 Task: Create a due date automation trigger when advanced on, 2 hours before a card is due add fields with custom field "Resume" set to a date in this week.
Action: Mouse moved to (999, 81)
Screenshot: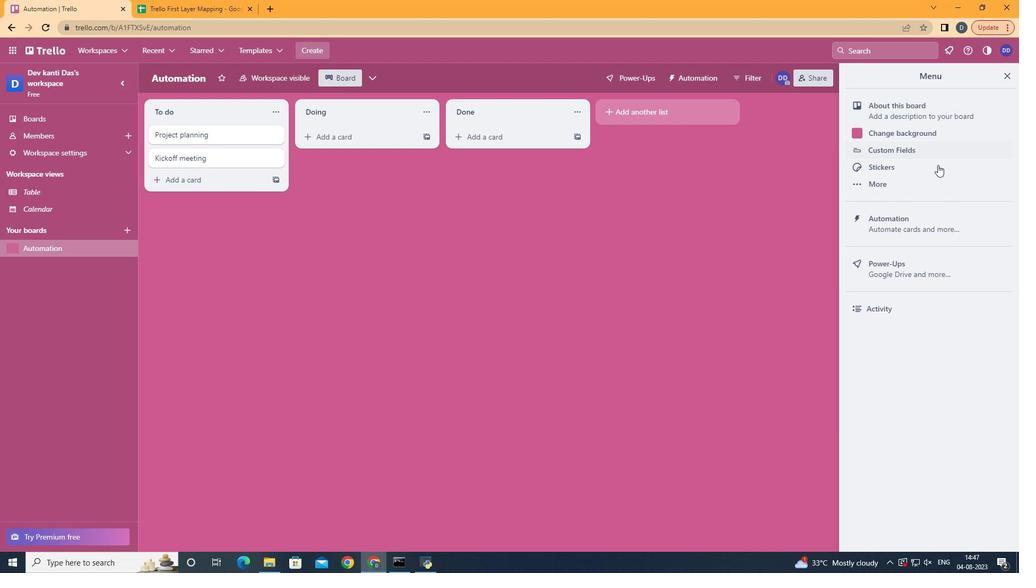
Action: Mouse pressed left at (999, 81)
Screenshot: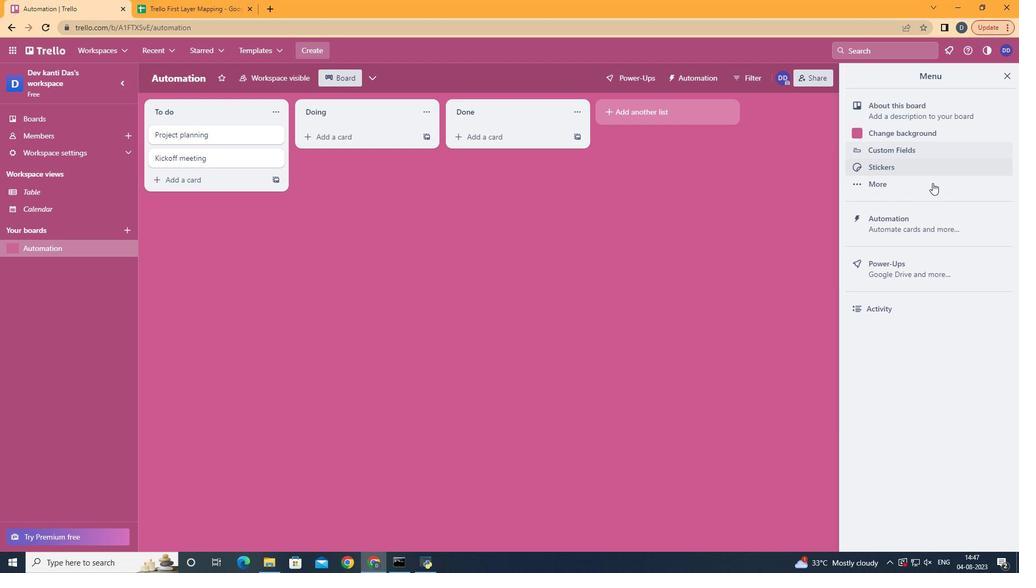 
Action: Mouse moved to (925, 215)
Screenshot: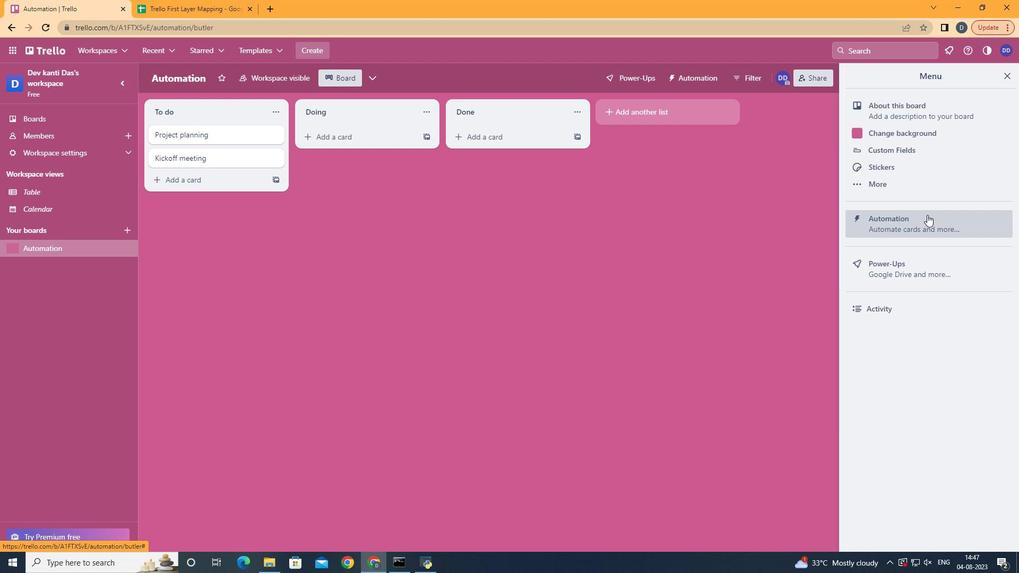 
Action: Mouse pressed left at (925, 215)
Screenshot: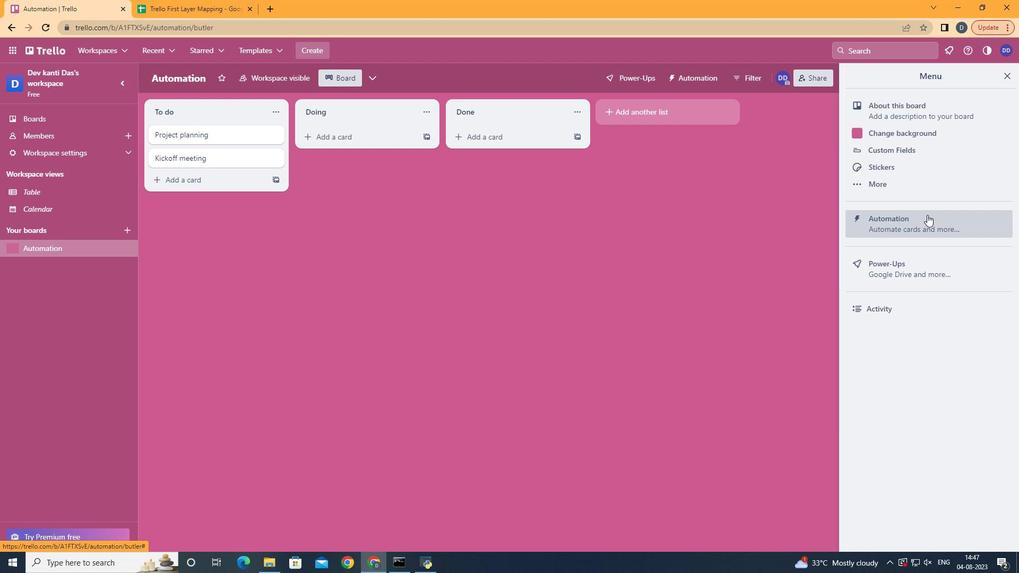 
Action: Mouse moved to (207, 219)
Screenshot: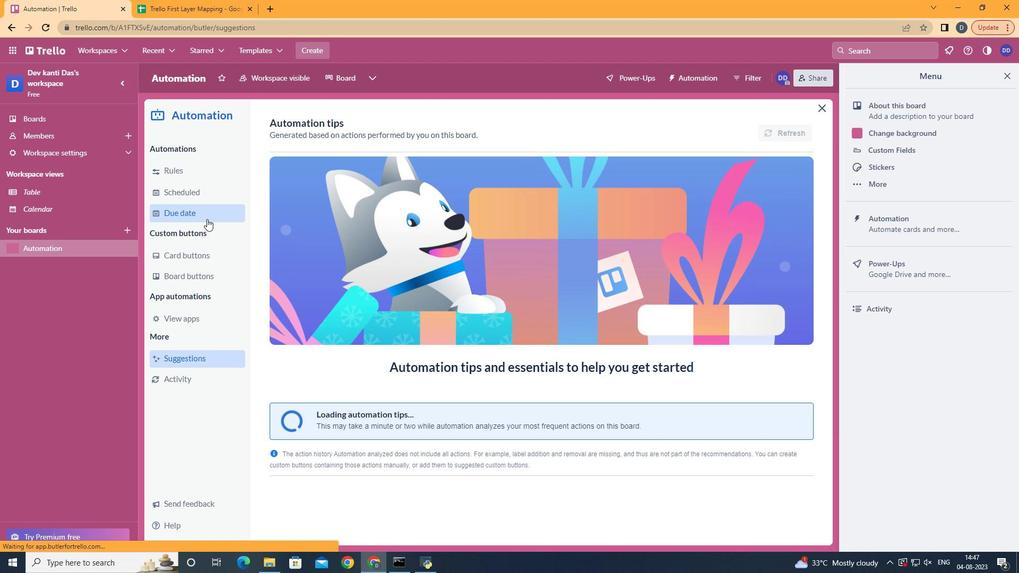 
Action: Mouse pressed left at (207, 219)
Screenshot: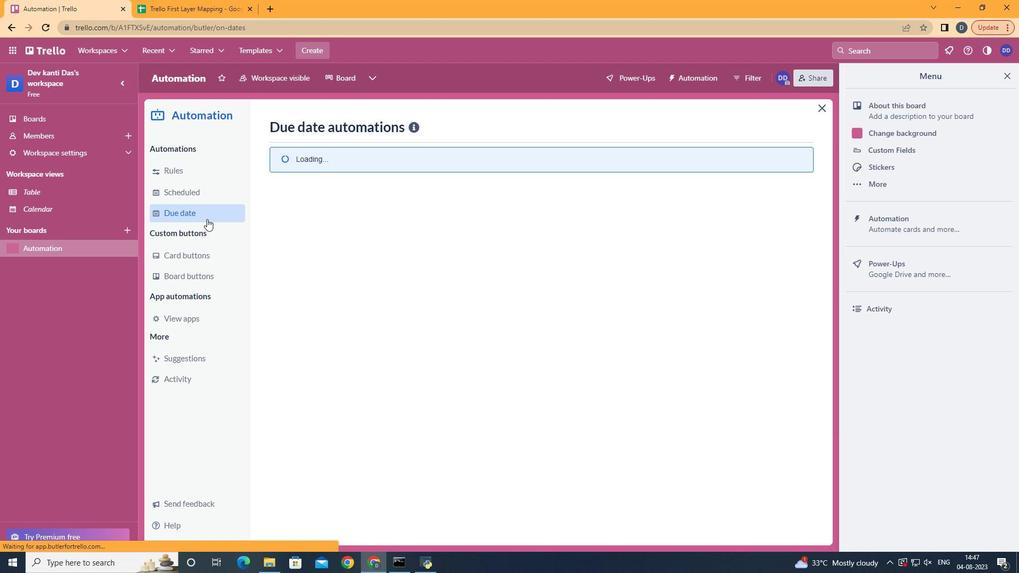 
Action: Mouse moved to (747, 131)
Screenshot: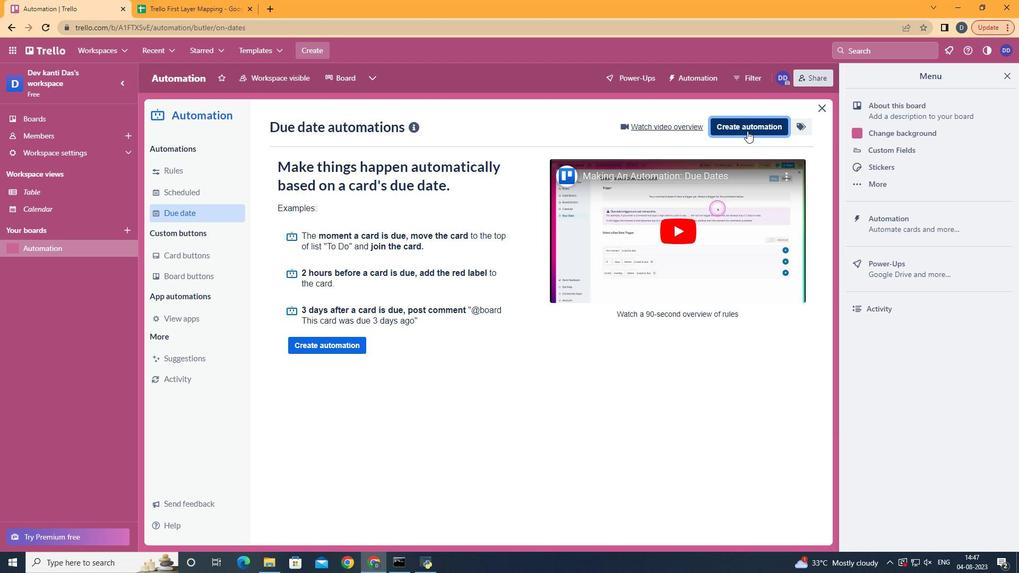 
Action: Mouse pressed left at (747, 131)
Screenshot: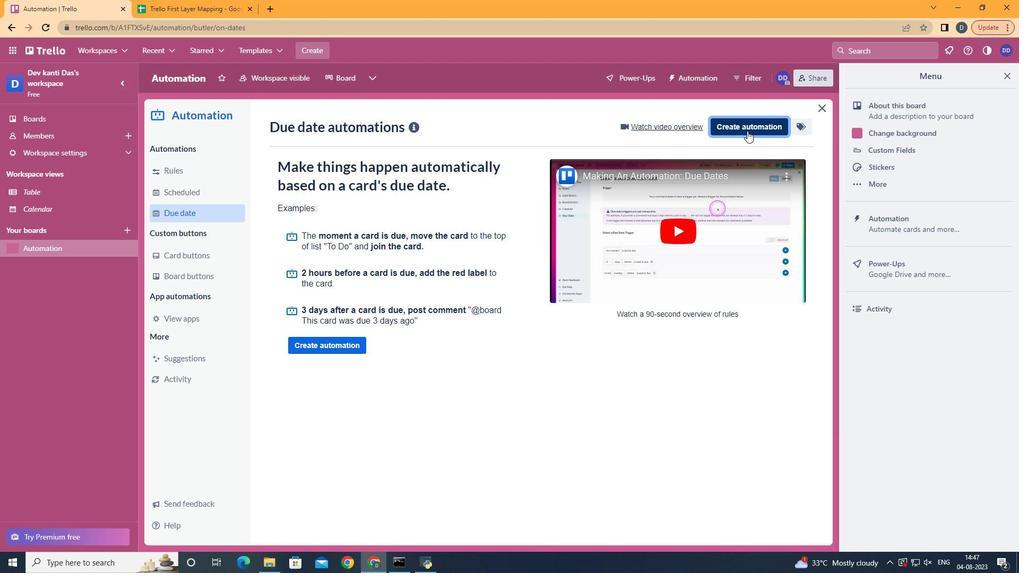 
Action: Mouse moved to (630, 225)
Screenshot: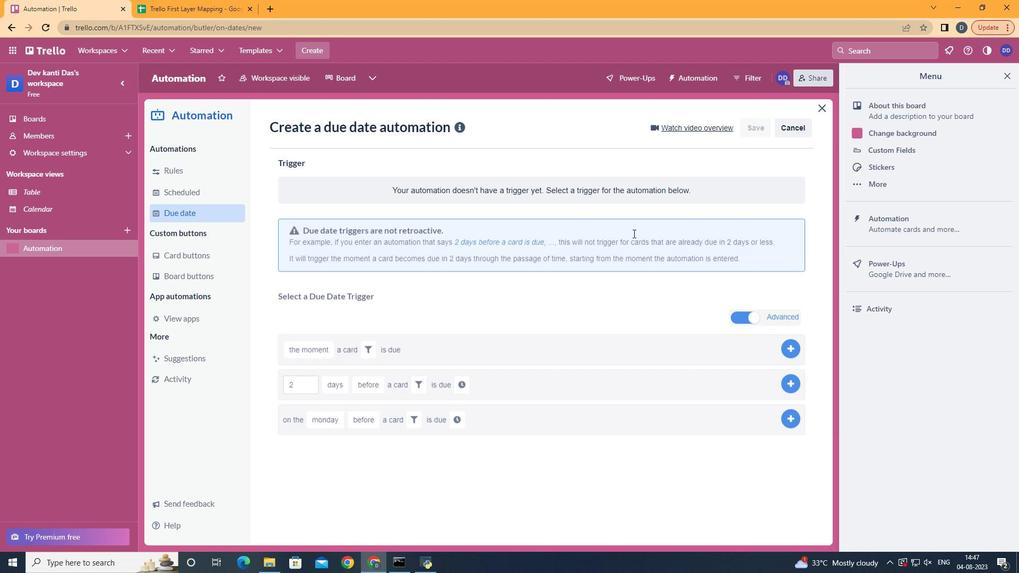 
Action: Mouse pressed left at (630, 225)
Screenshot: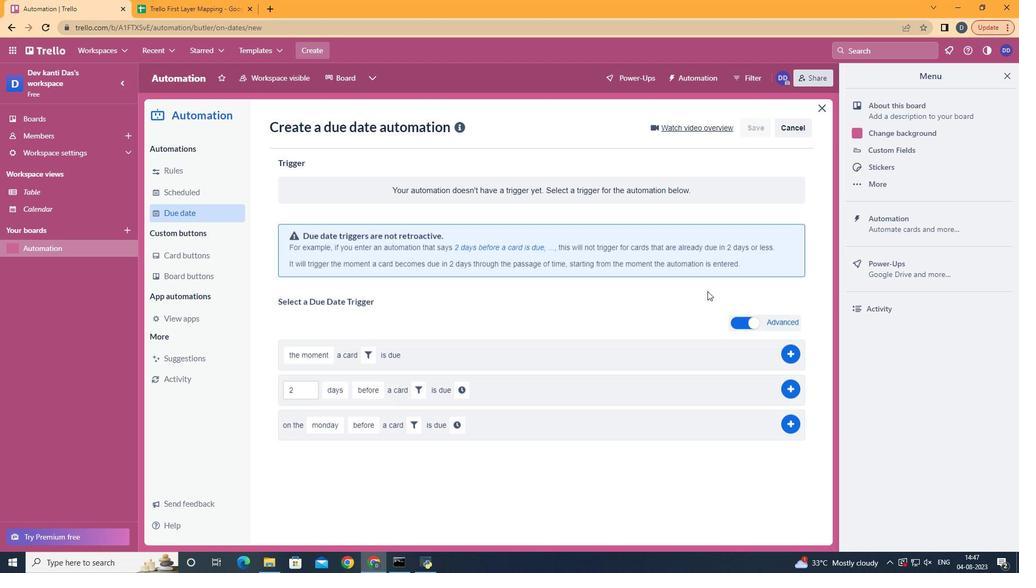 
Action: Mouse moved to (344, 449)
Screenshot: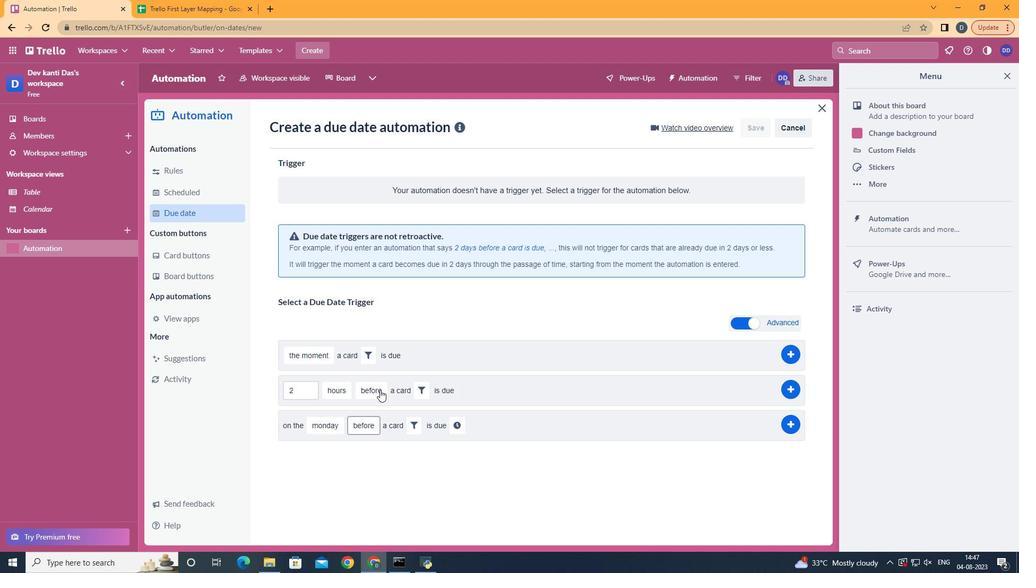 
Action: Mouse pressed left at (344, 449)
Screenshot: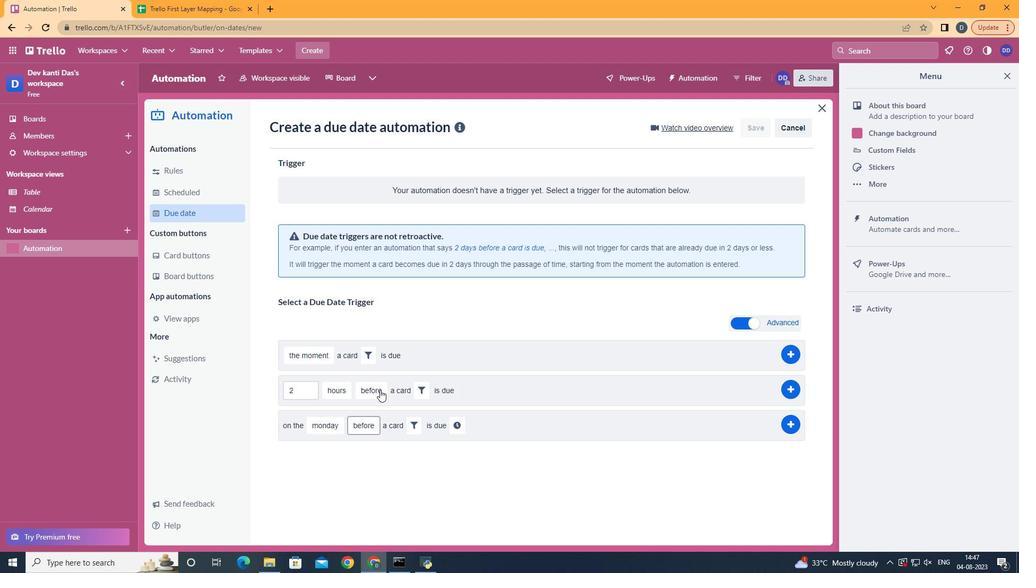 
Action: Mouse moved to (380, 409)
Screenshot: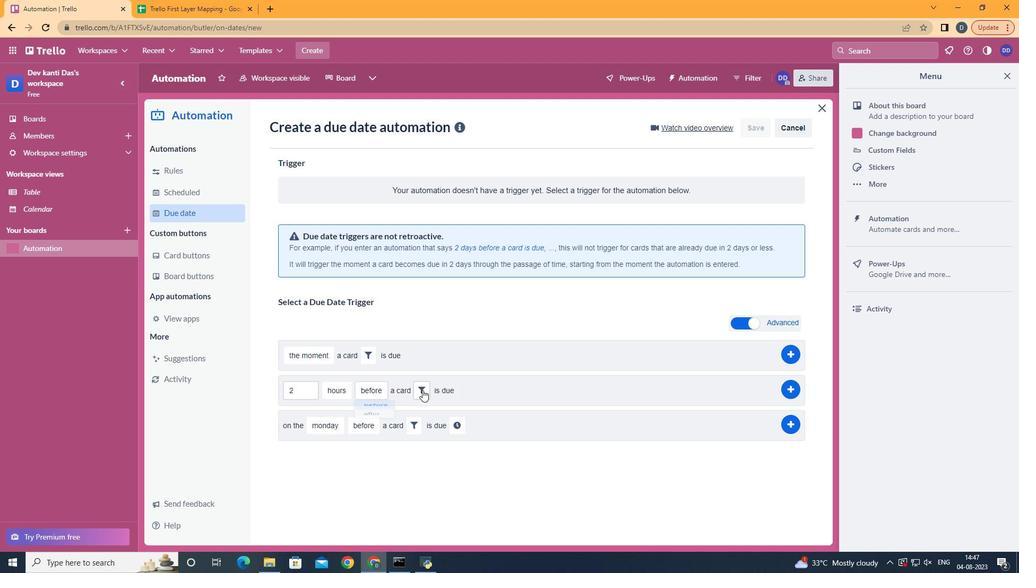 
Action: Mouse pressed left at (380, 409)
Screenshot: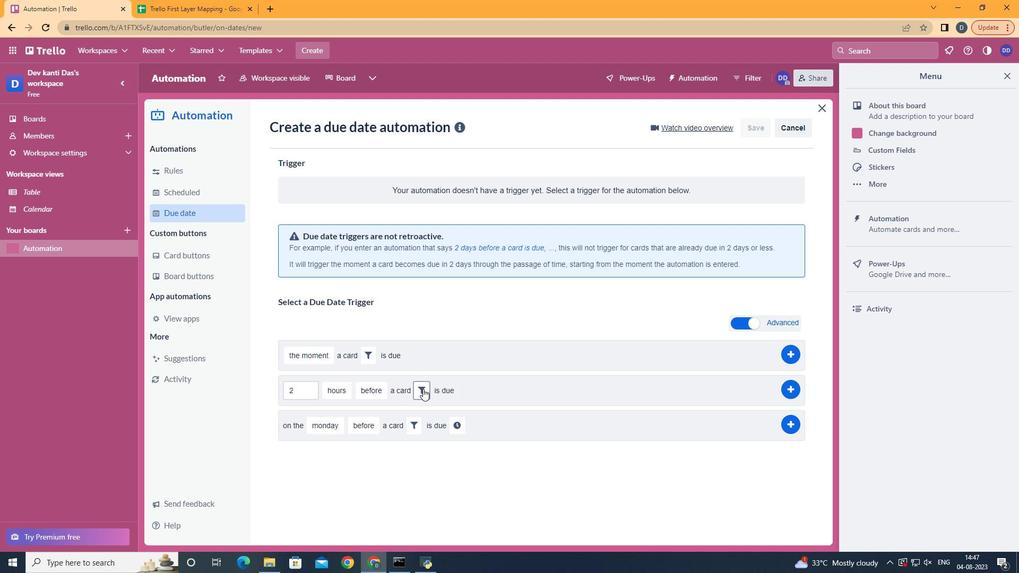 
Action: Mouse moved to (423, 389)
Screenshot: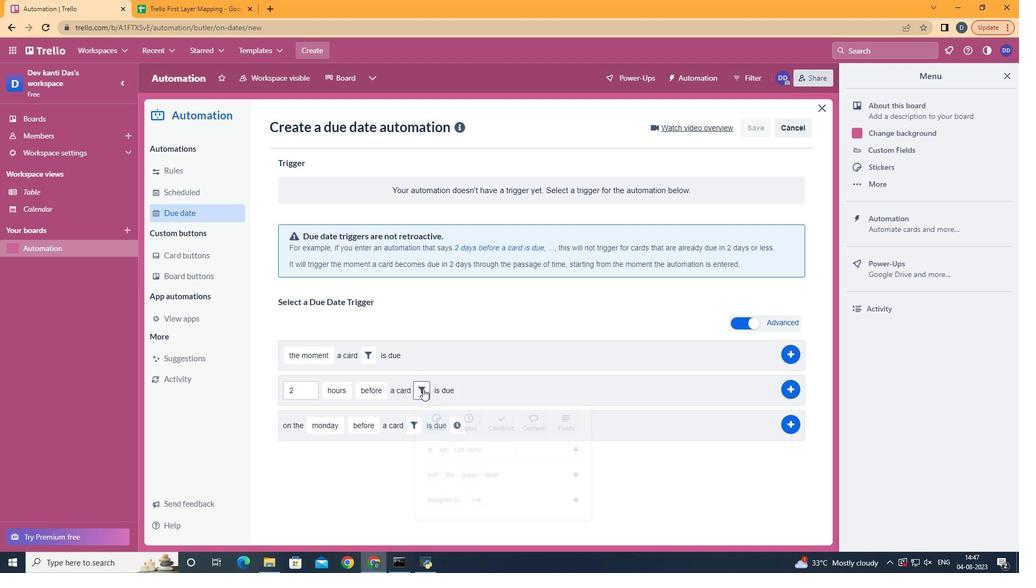 
Action: Mouse pressed left at (423, 389)
Screenshot: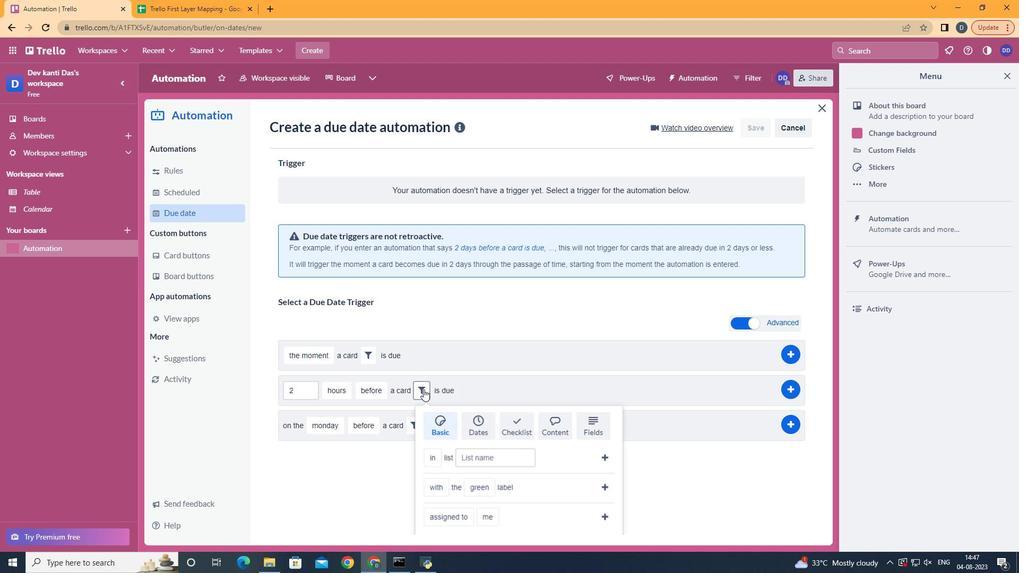 
Action: Mouse moved to (584, 431)
Screenshot: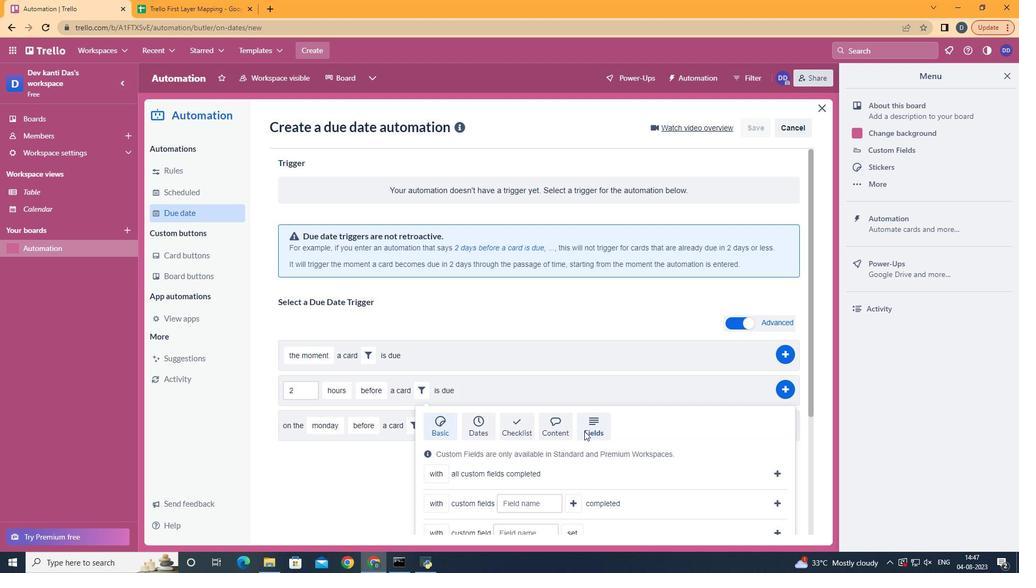 
Action: Mouse pressed left at (584, 431)
Screenshot: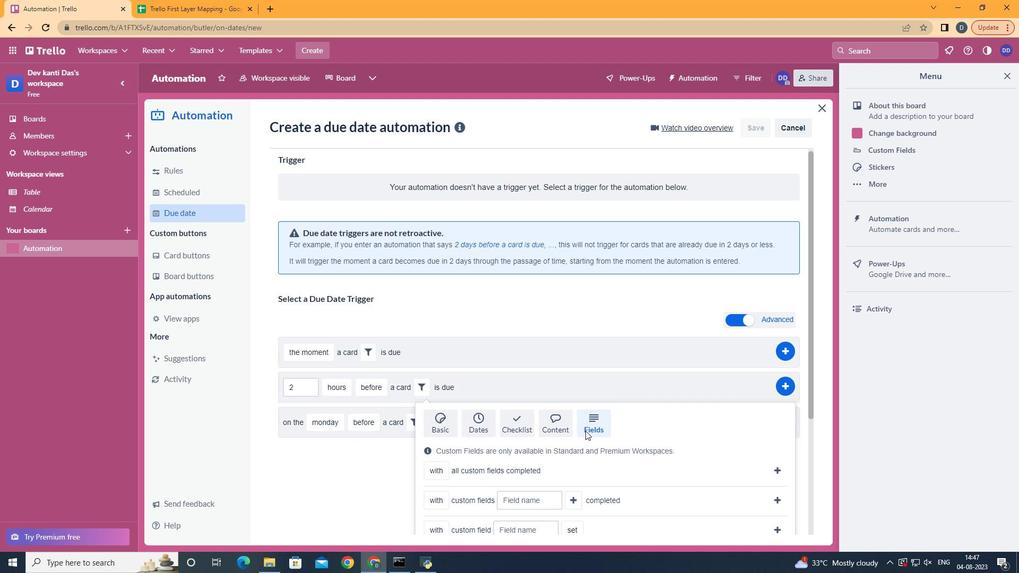 
Action: Mouse moved to (584, 431)
Screenshot: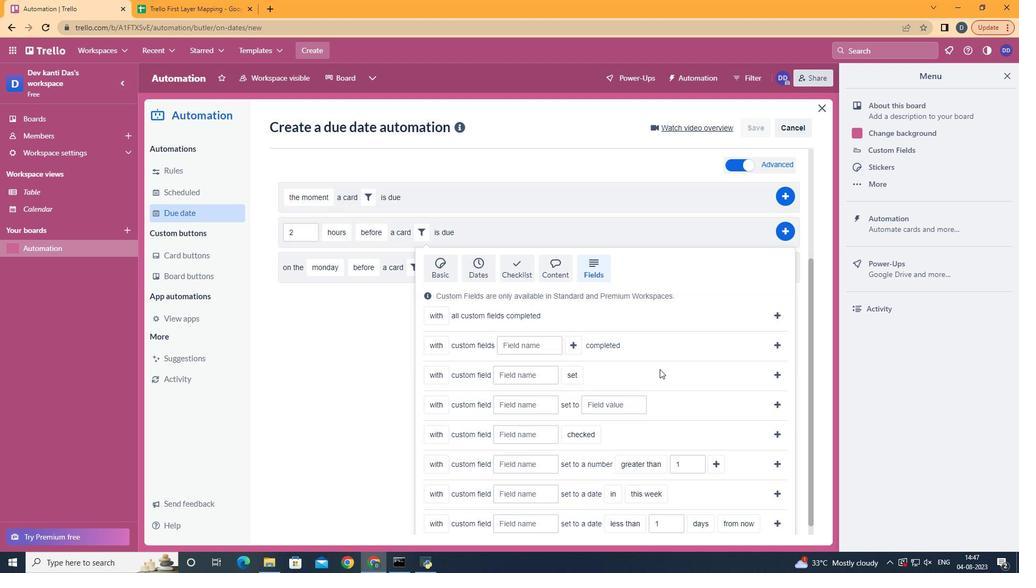 
Action: Mouse scrolled (584, 431) with delta (0, 0)
Screenshot: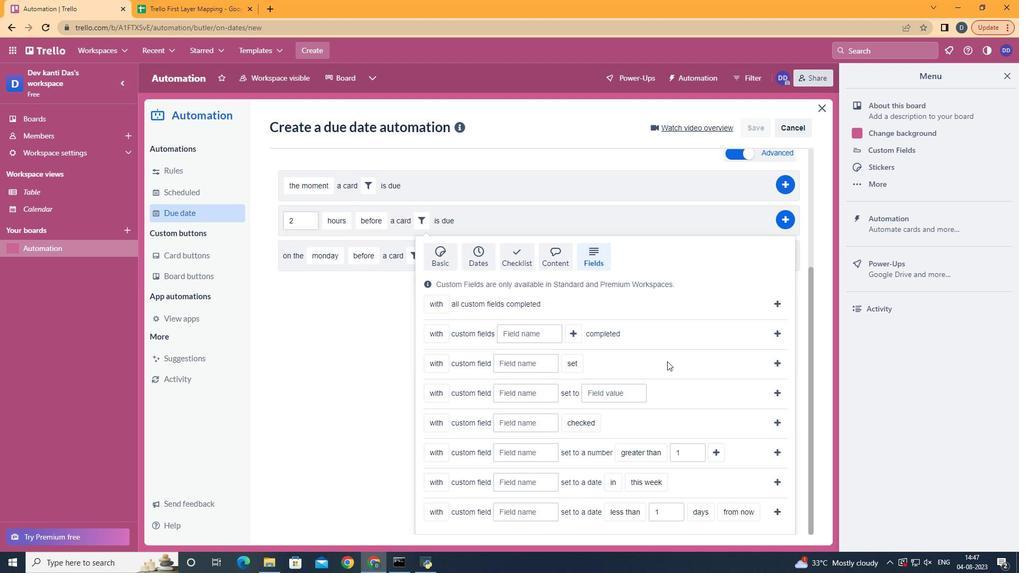 
Action: Mouse scrolled (584, 431) with delta (0, 0)
Screenshot: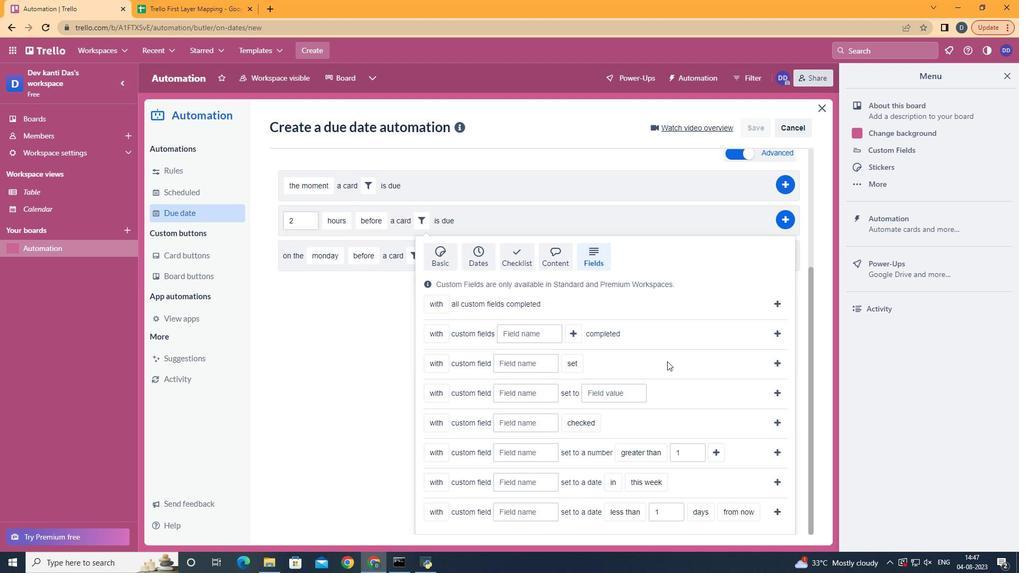 
Action: Mouse scrolled (584, 431) with delta (0, 0)
Screenshot: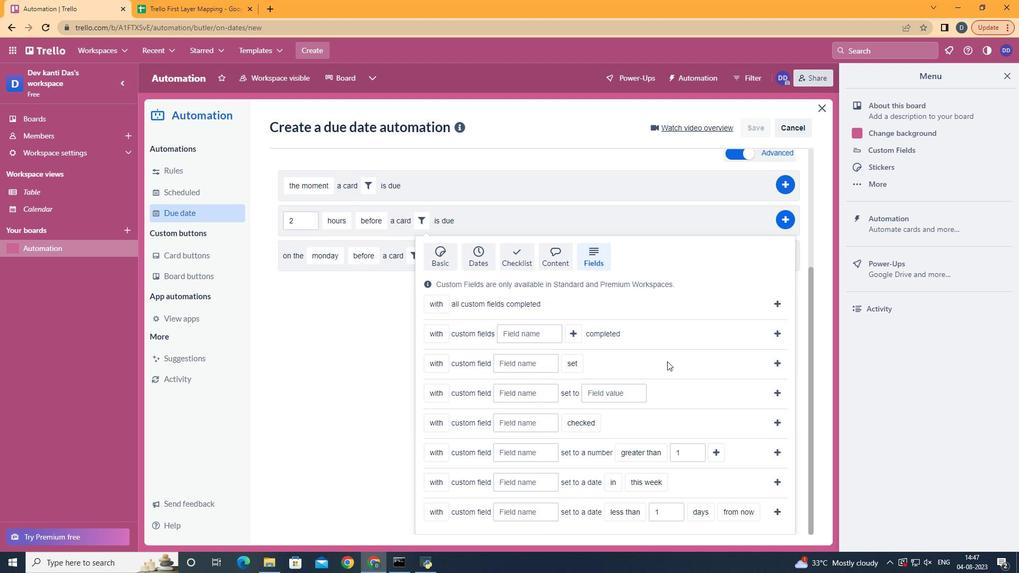 
Action: Mouse scrolled (584, 431) with delta (0, 0)
Screenshot: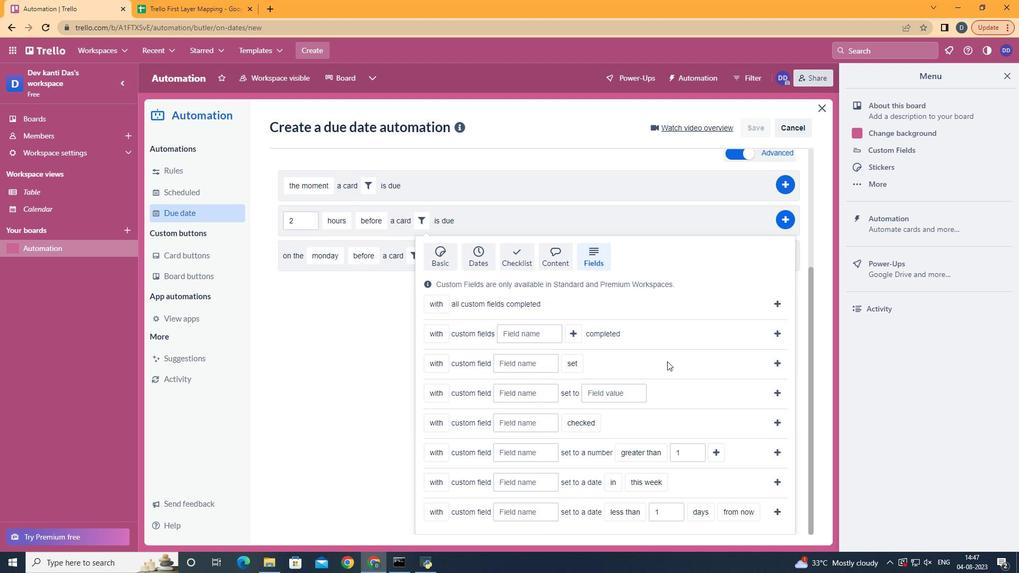 
Action: Mouse scrolled (584, 431) with delta (0, 0)
Screenshot: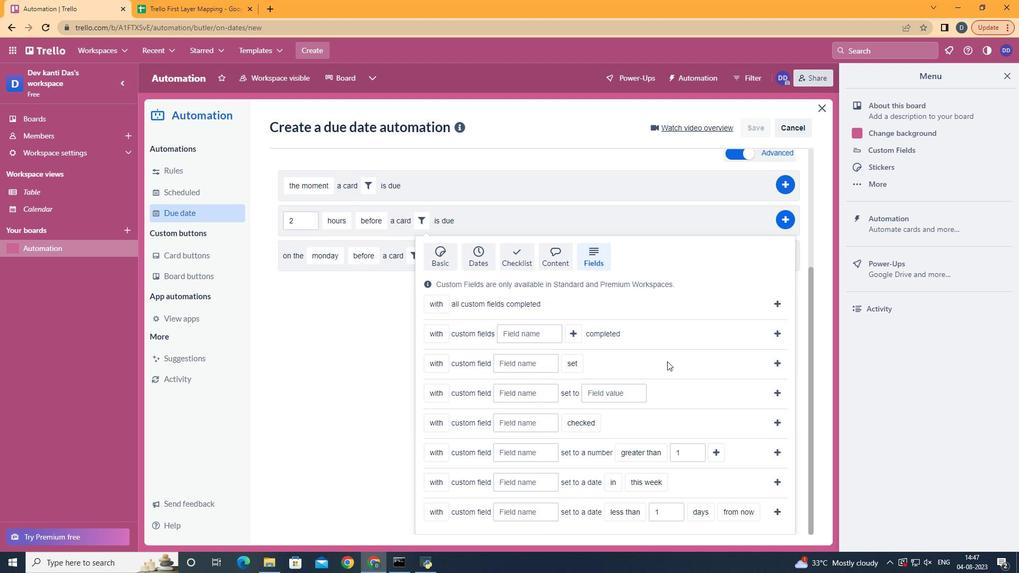
Action: Mouse scrolled (584, 431) with delta (0, 0)
Screenshot: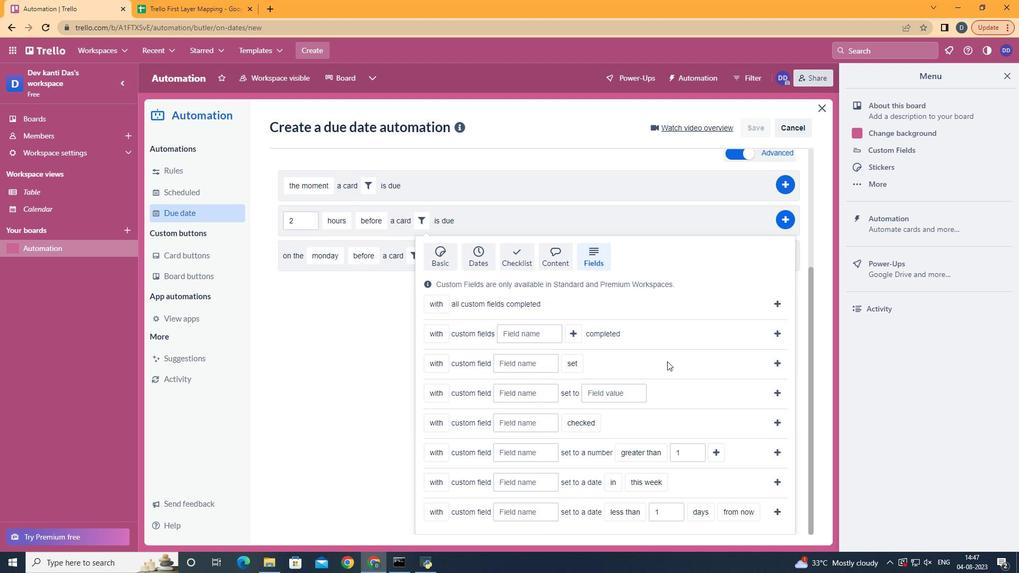 
Action: Mouse moved to (447, 495)
Screenshot: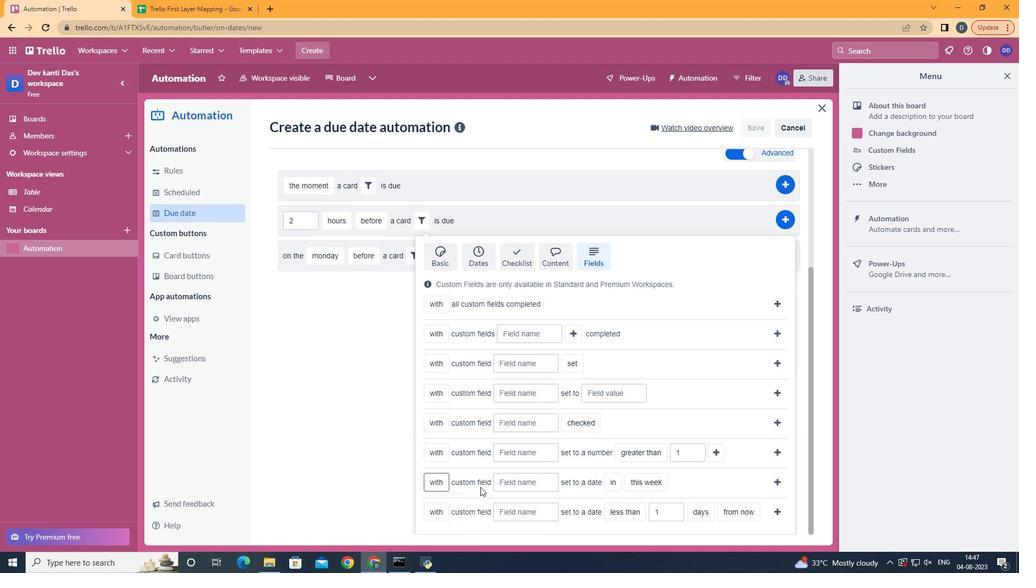 
Action: Mouse pressed left at (447, 495)
Screenshot: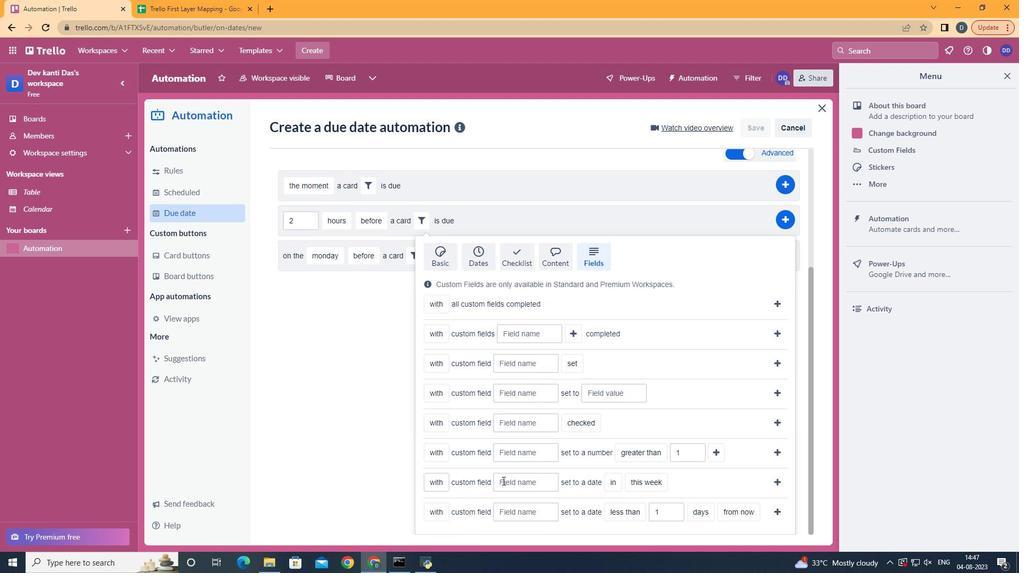 
Action: Mouse moved to (503, 480)
Screenshot: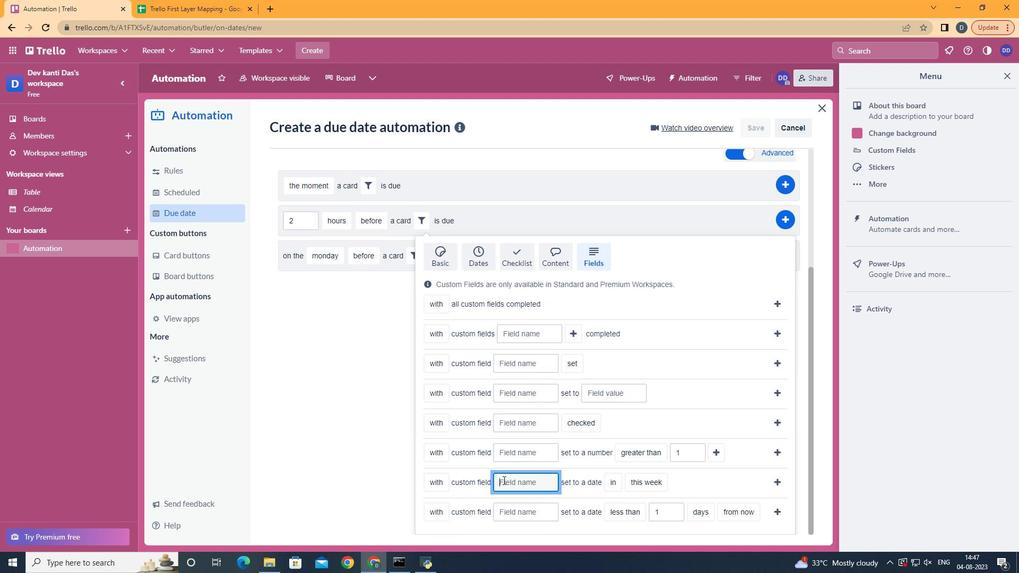 
Action: Mouse pressed left at (503, 480)
Screenshot: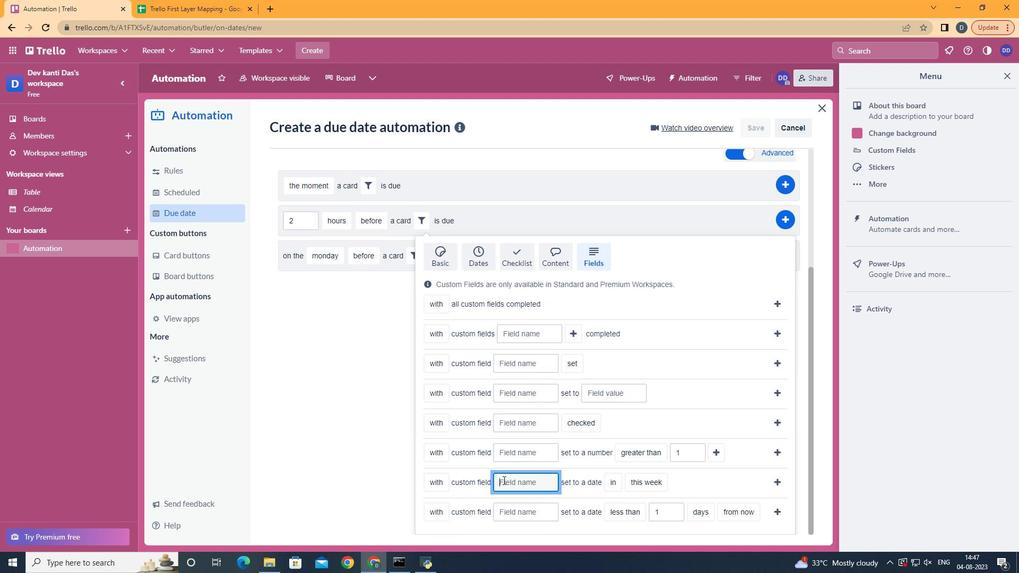 
Action: Key pressed <Key.shift>Resume
Screenshot: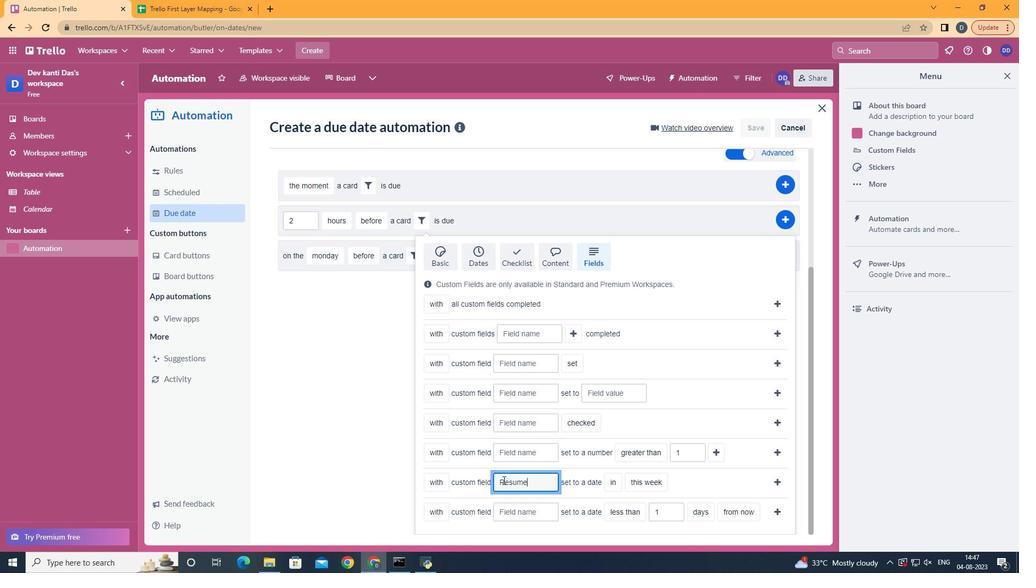 
Action: Mouse moved to (620, 503)
Screenshot: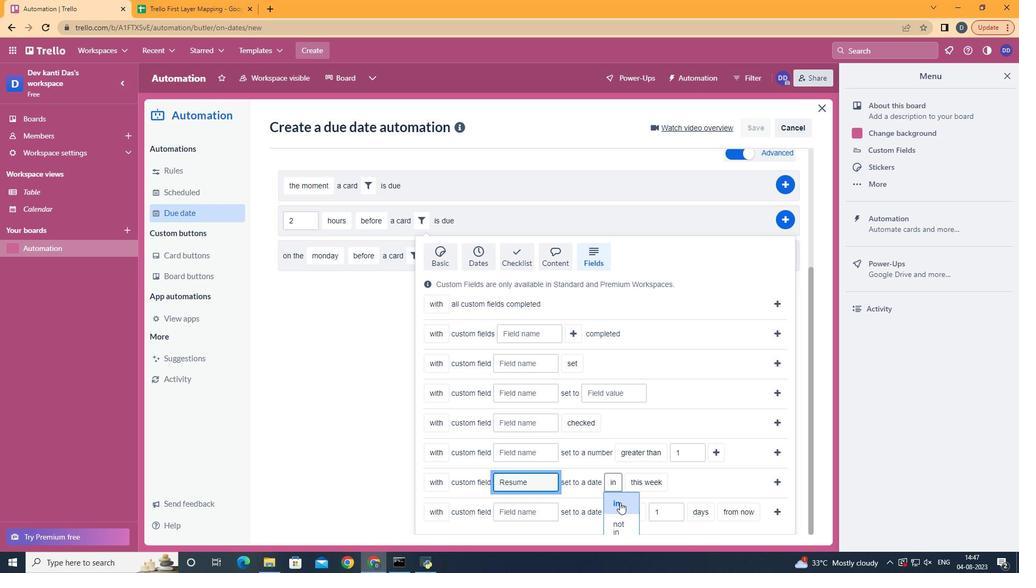 
Action: Mouse pressed left at (620, 503)
Screenshot: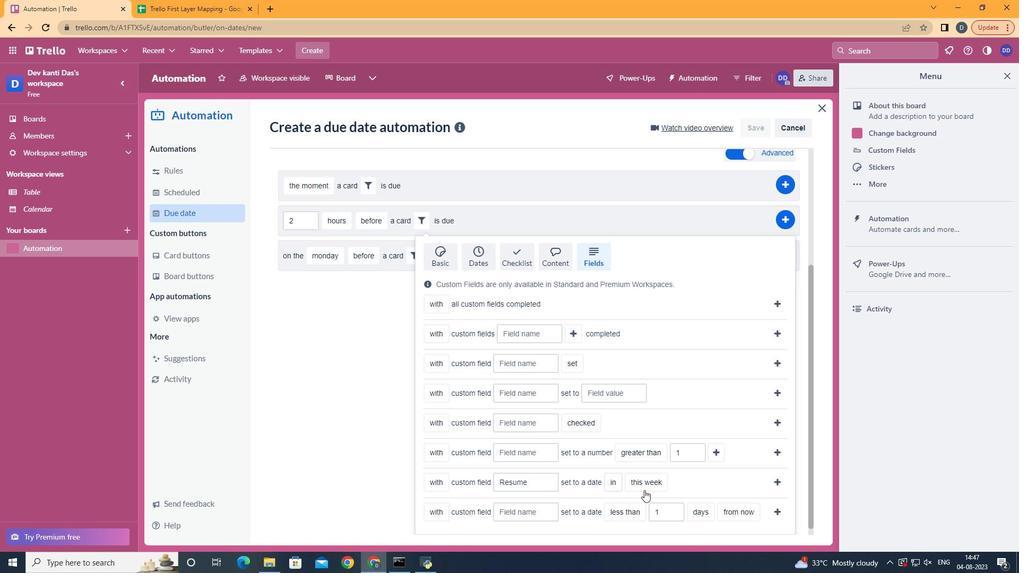 
Action: Mouse moved to (653, 501)
Screenshot: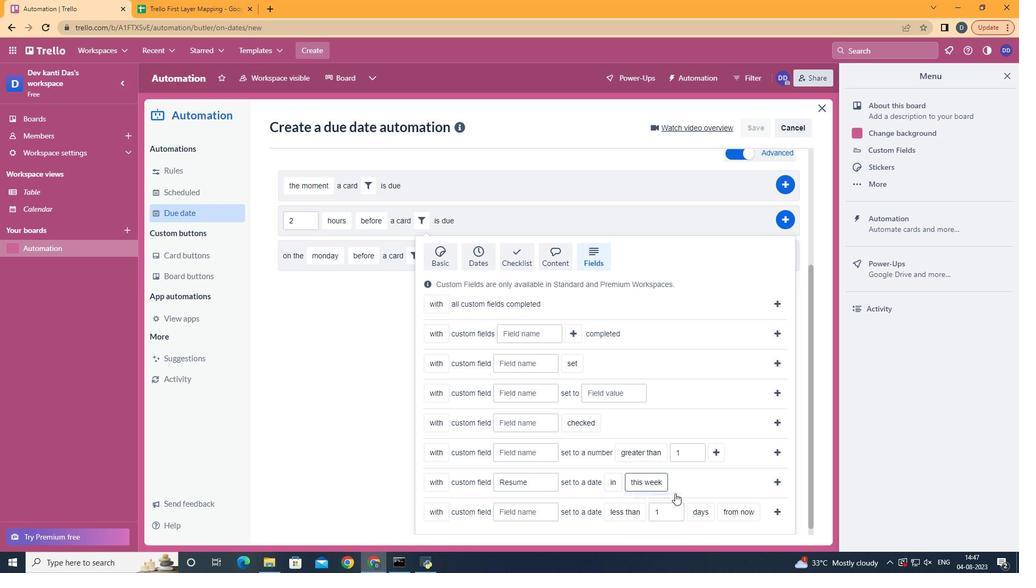 
Action: Mouse pressed left at (653, 501)
Screenshot: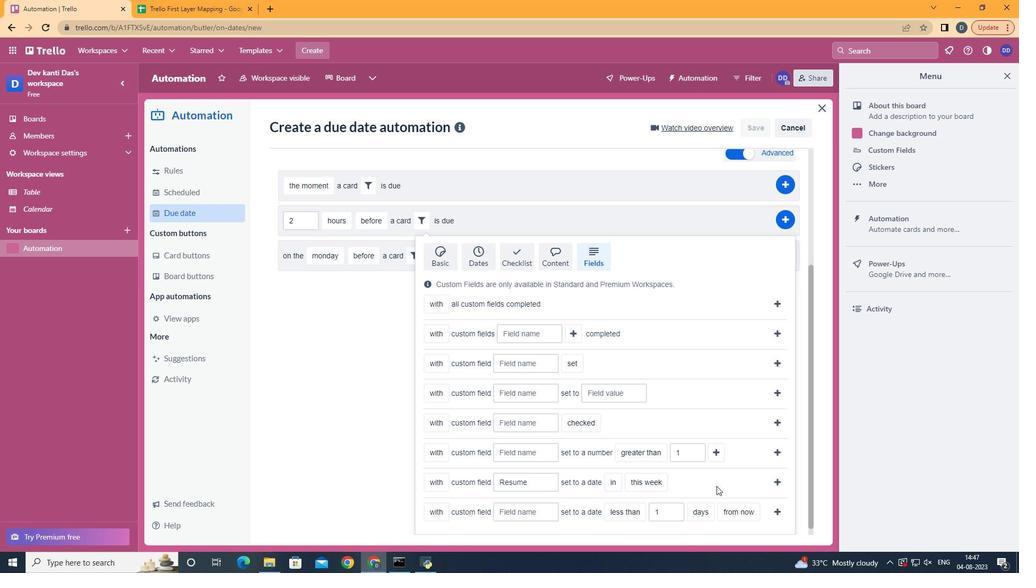
Action: Mouse moved to (777, 481)
Screenshot: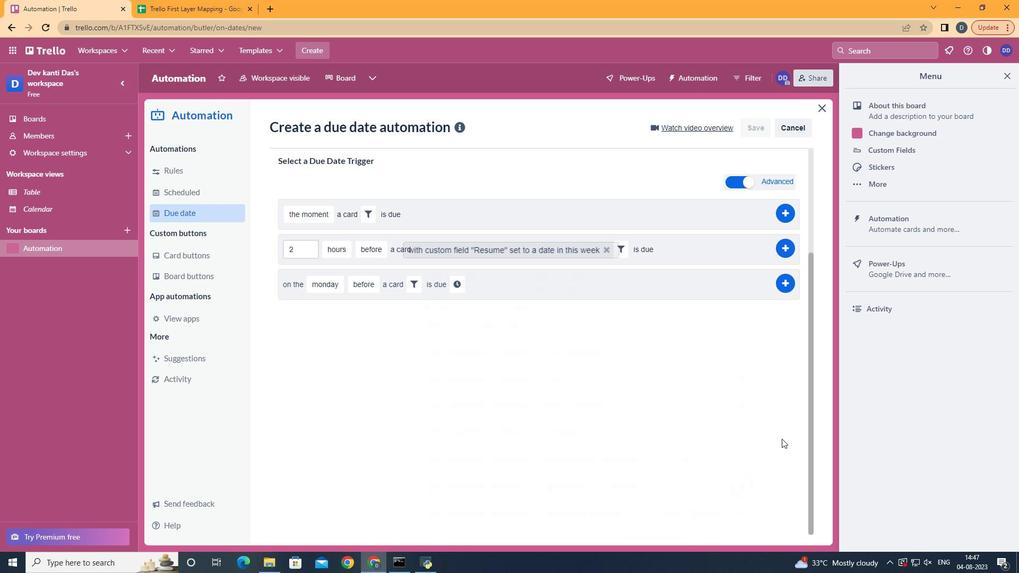 
Action: Mouse pressed left at (777, 481)
Screenshot: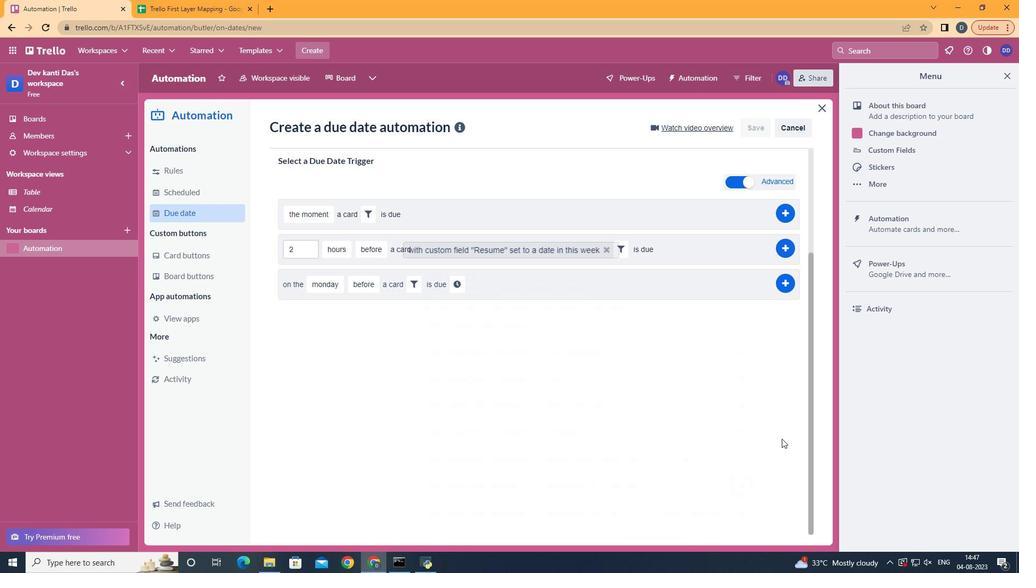 
Action: Mouse moved to (795, 381)
Screenshot: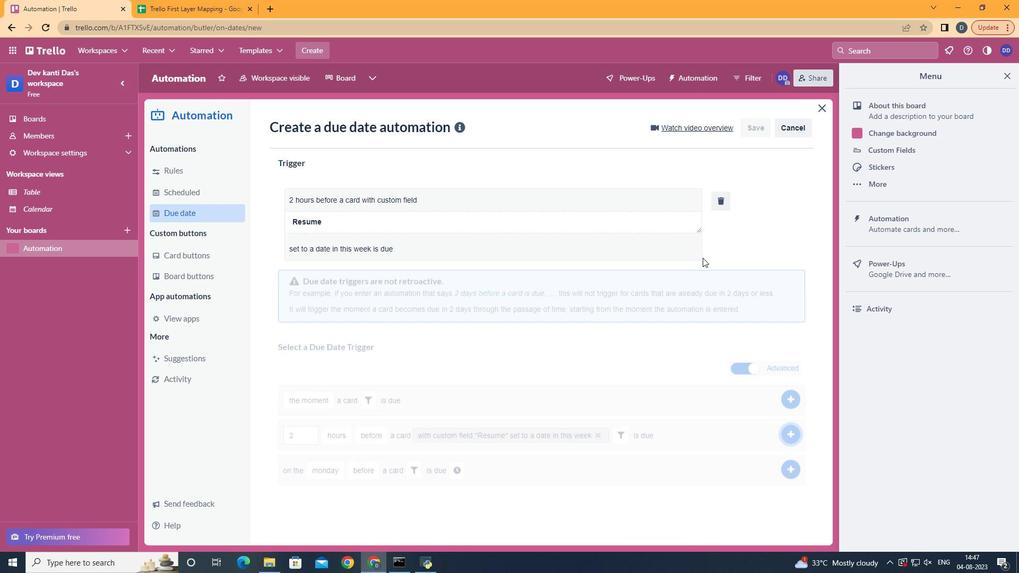 
Action: Mouse pressed left at (795, 381)
Screenshot: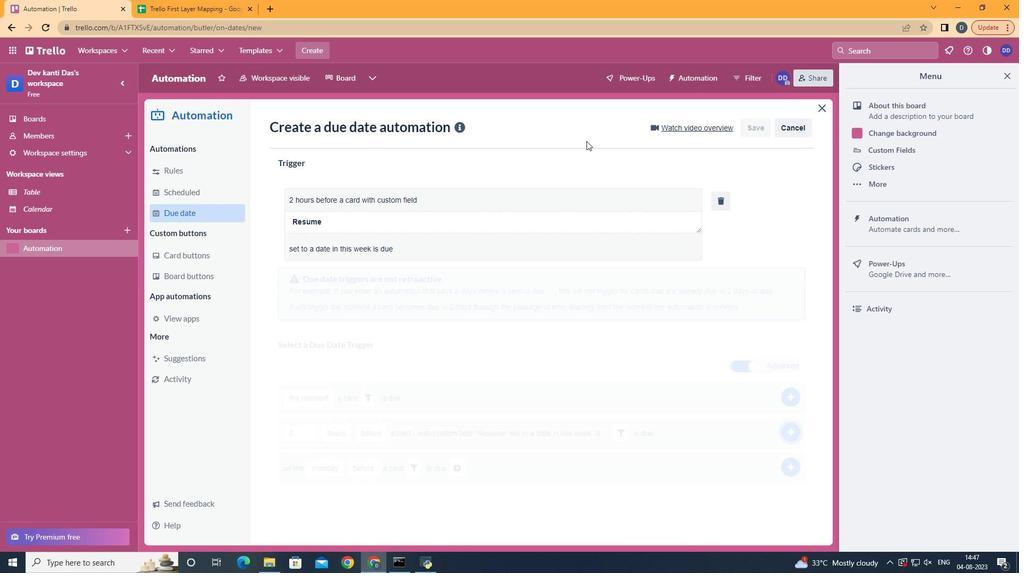 
Action: Mouse moved to (596, 243)
Screenshot: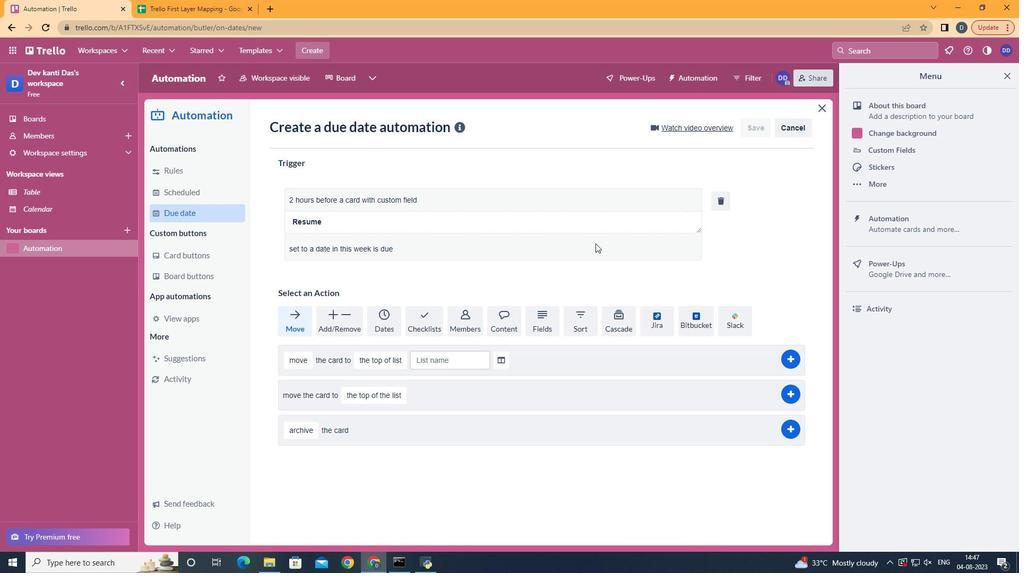 
